 Task: Create a due date automation trigger when advanced on, on the wednesday after a card is due add dates due in less than 1 working days at 11:00 AM.
Action: Mouse moved to (1045, 87)
Screenshot: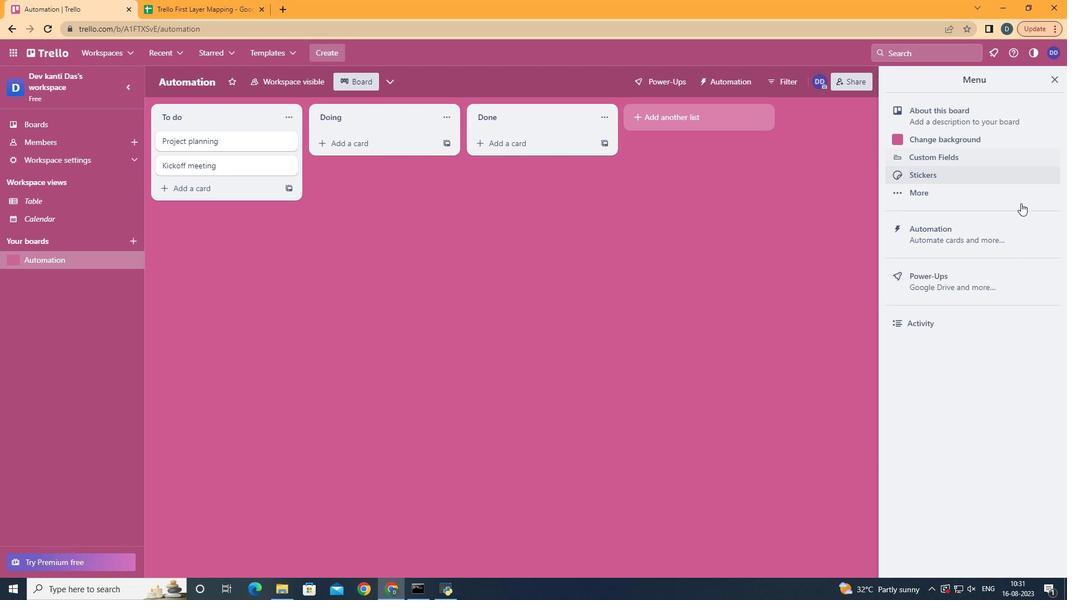 
Action: Mouse pressed left at (1045, 87)
Screenshot: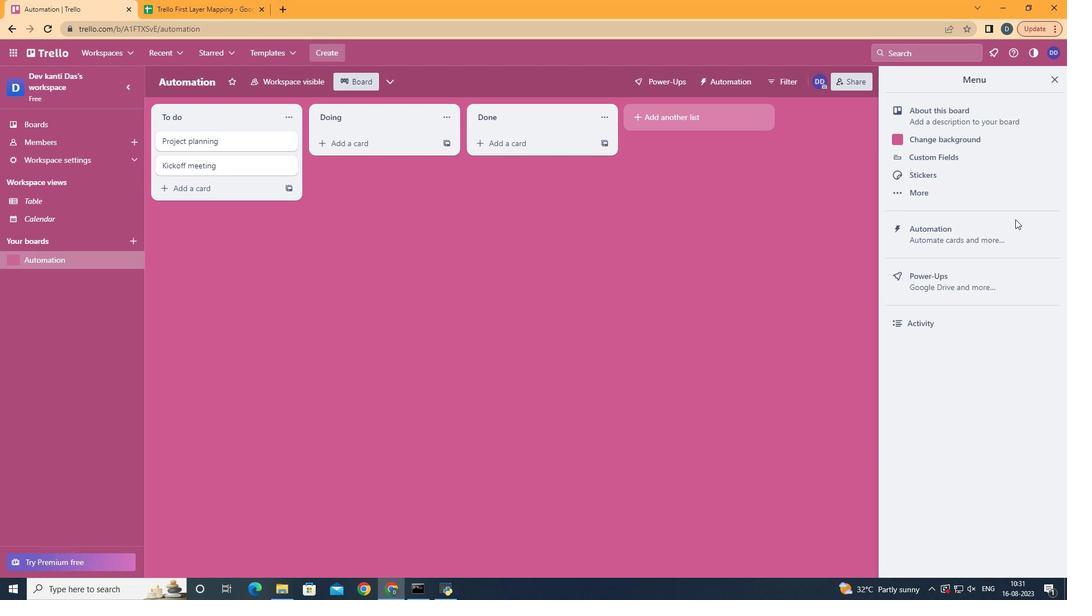 
Action: Mouse moved to (1009, 233)
Screenshot: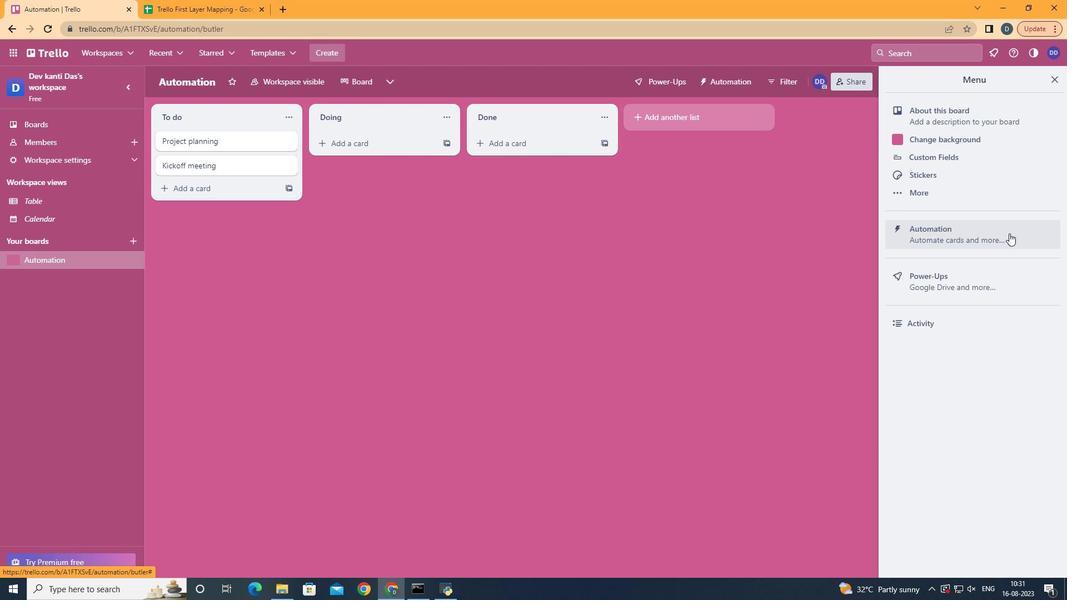 
Action: Mouse pressed left at (1009, 233)
Screenshot: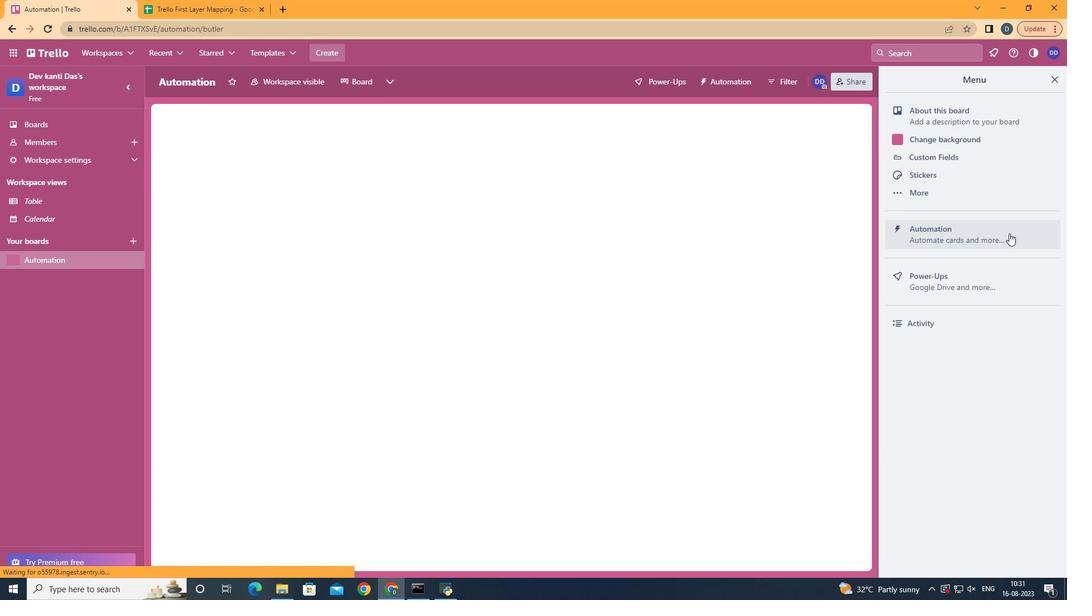 
Action: Mouse moved to (211, 216)
Screenshot: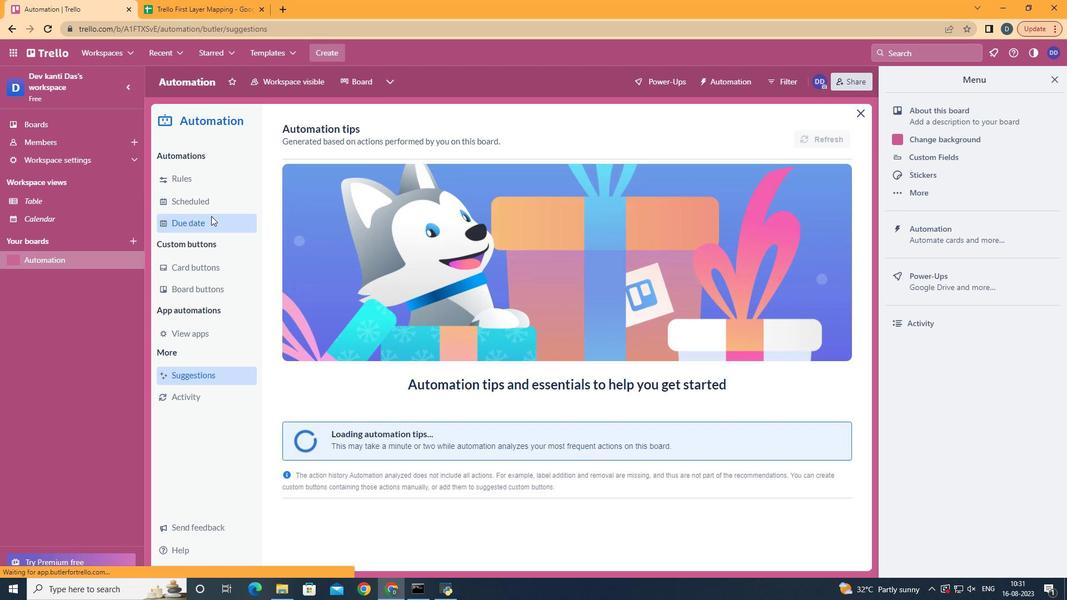 
Action: Mouse pressed left at (211, 216)
Screenshot: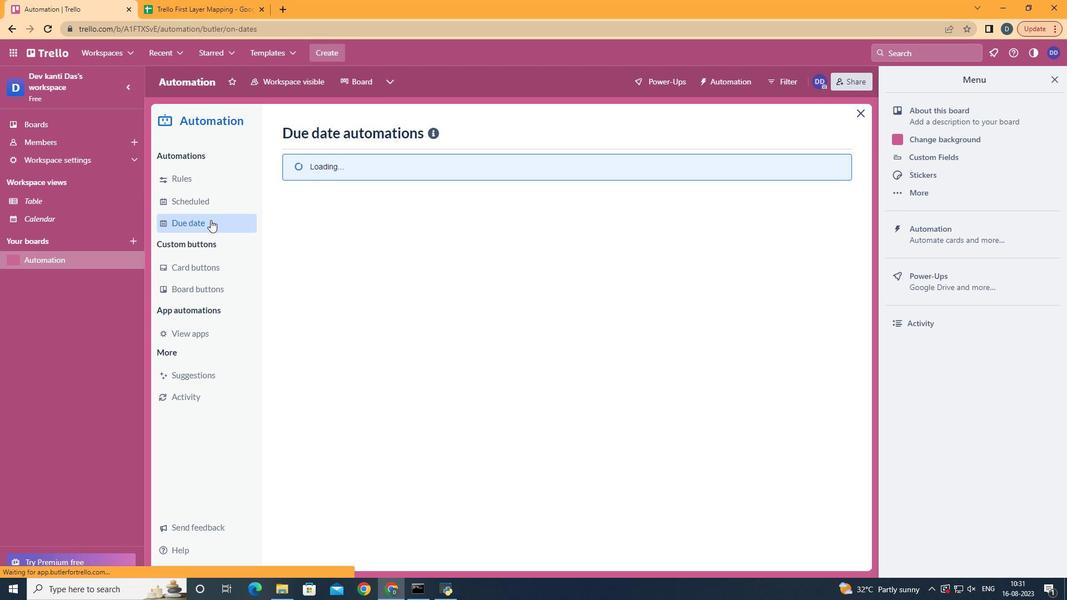 
Action: Mouse moved to (784, 130)
Screenshot: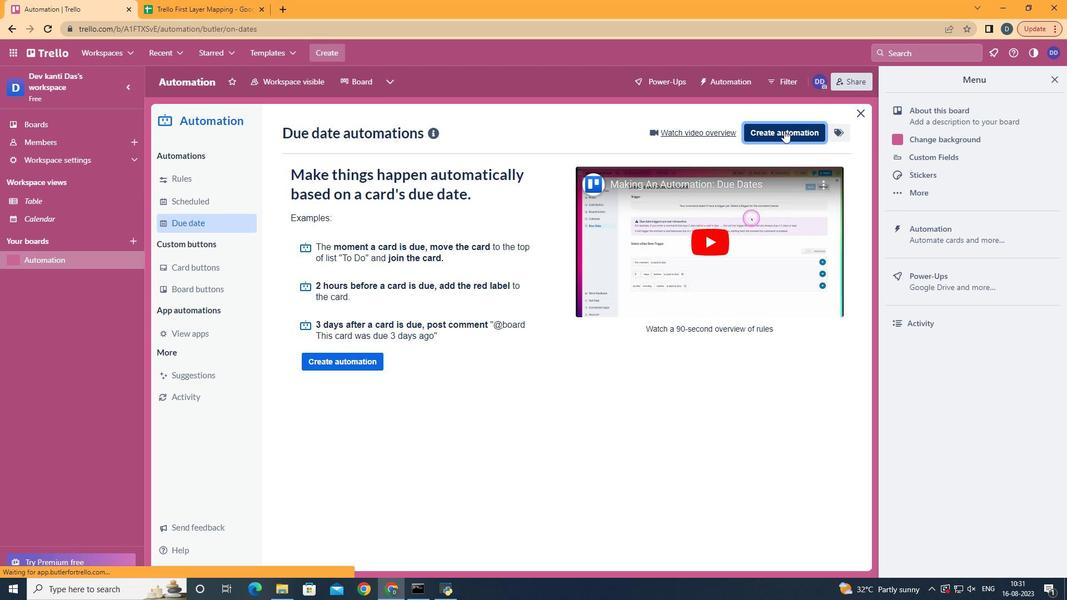 
Action: Mouse pressed left at (784, 130)
Screenshot: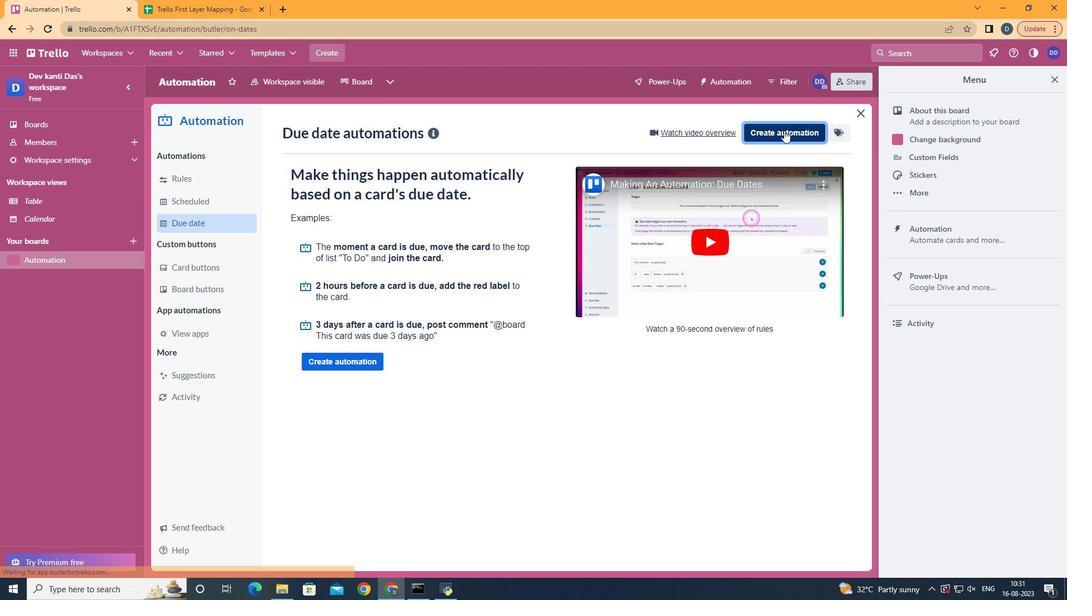 
Action: Mouse moved to (584, 243)
Screenshot: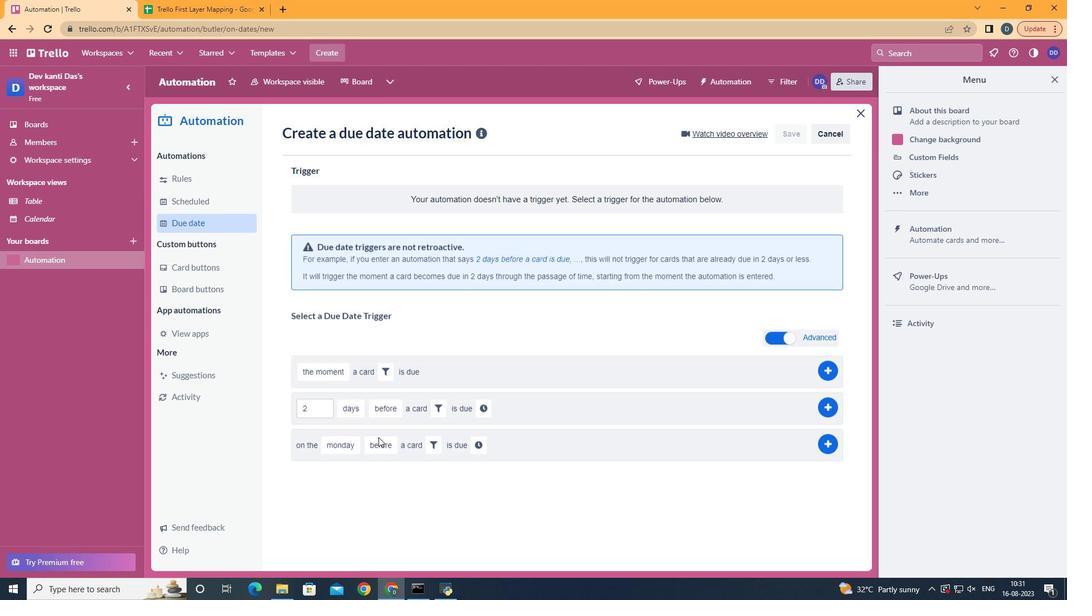 
Action: Mouse pressed left at (584, 243)
Screenshot: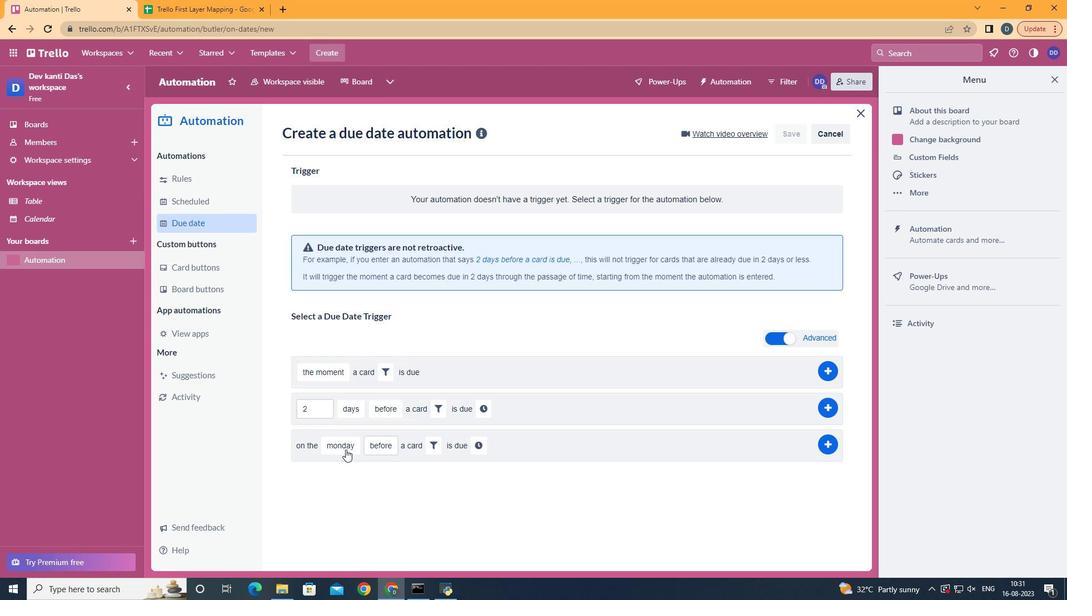 
Action: Mouse moved to (368, 337)
Screenshot: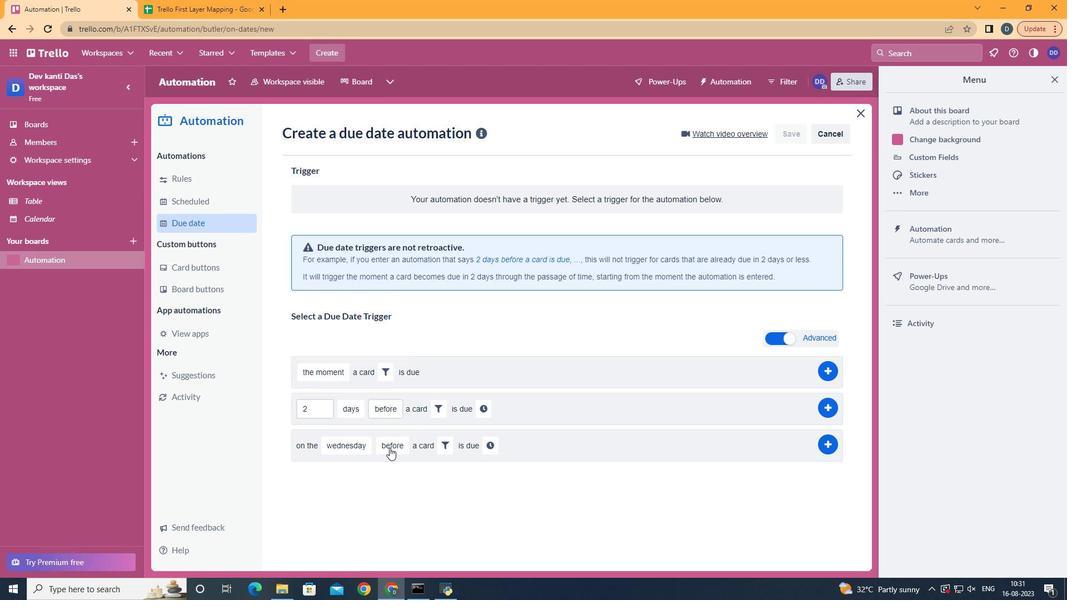 
Action: Mouse pressed left at (368, 337)
Screenshot: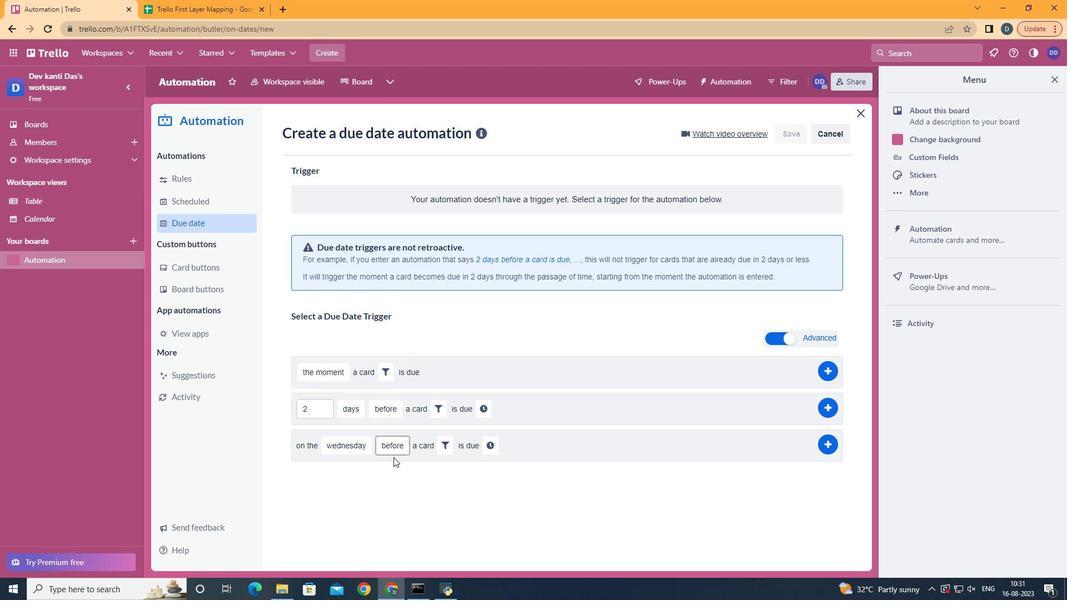 
Action: Mouse moved to (400, 481)
Screenshot: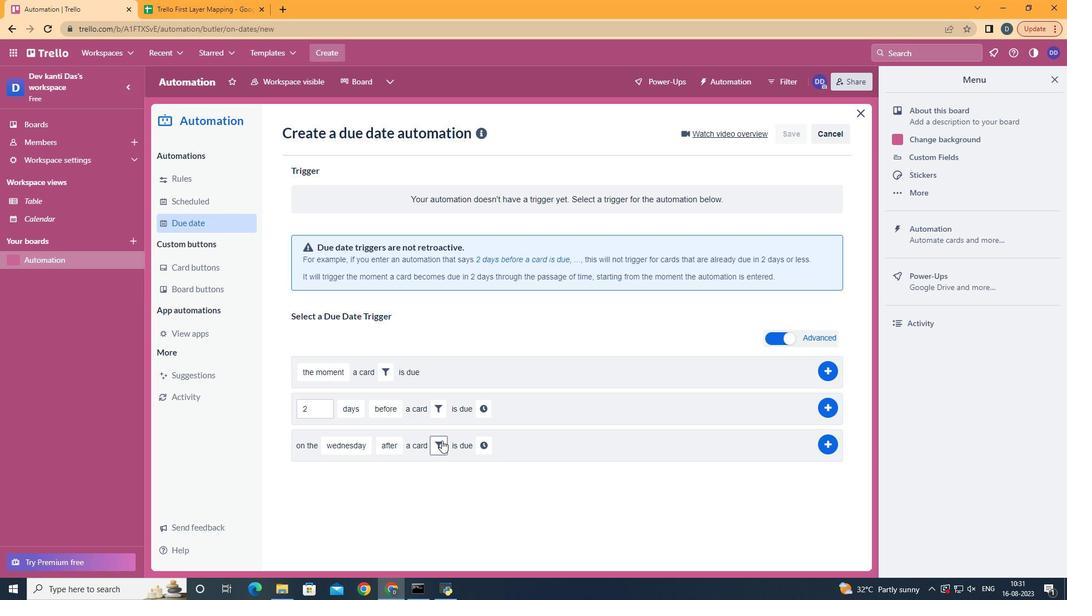
Action: Mouse pressed left at (400, 481)
Screenshot: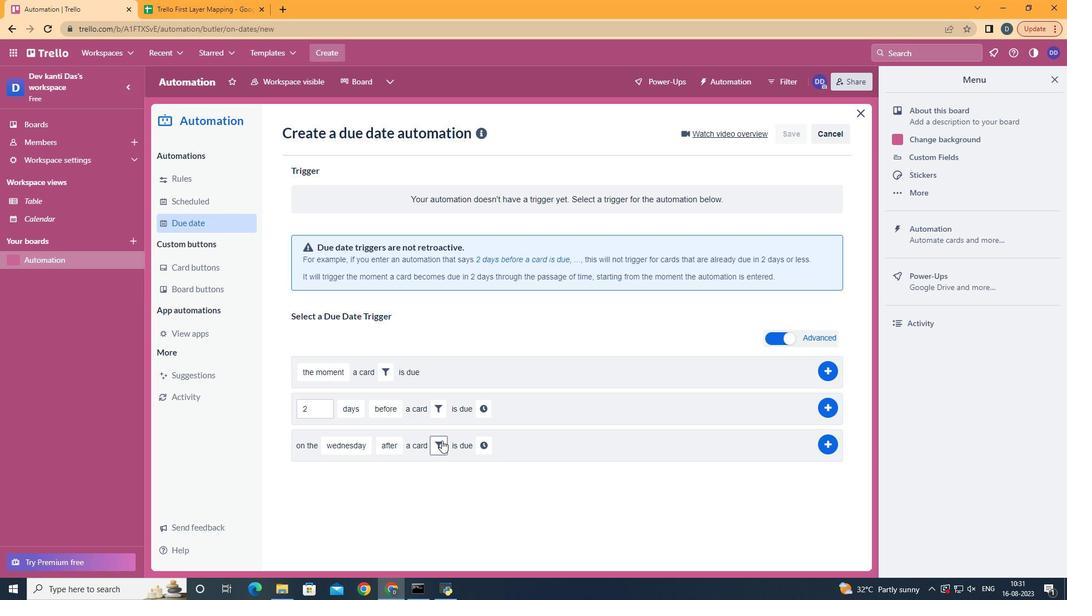
Action: Mouse moved to (441, 440)
Screenshot: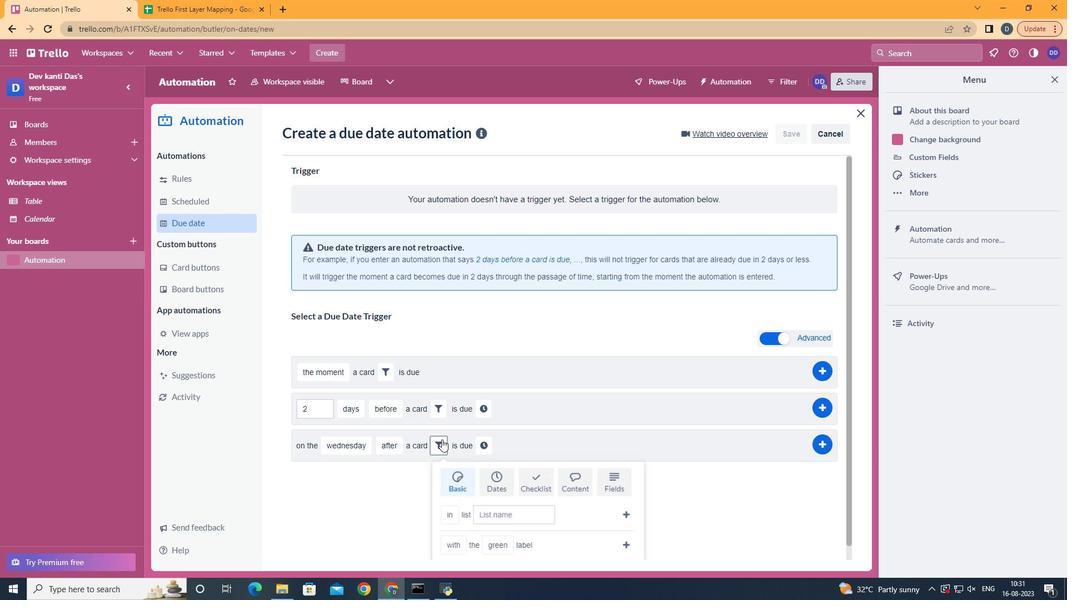 
Action: Mouse pressed left at (441, 440)
Screenshot: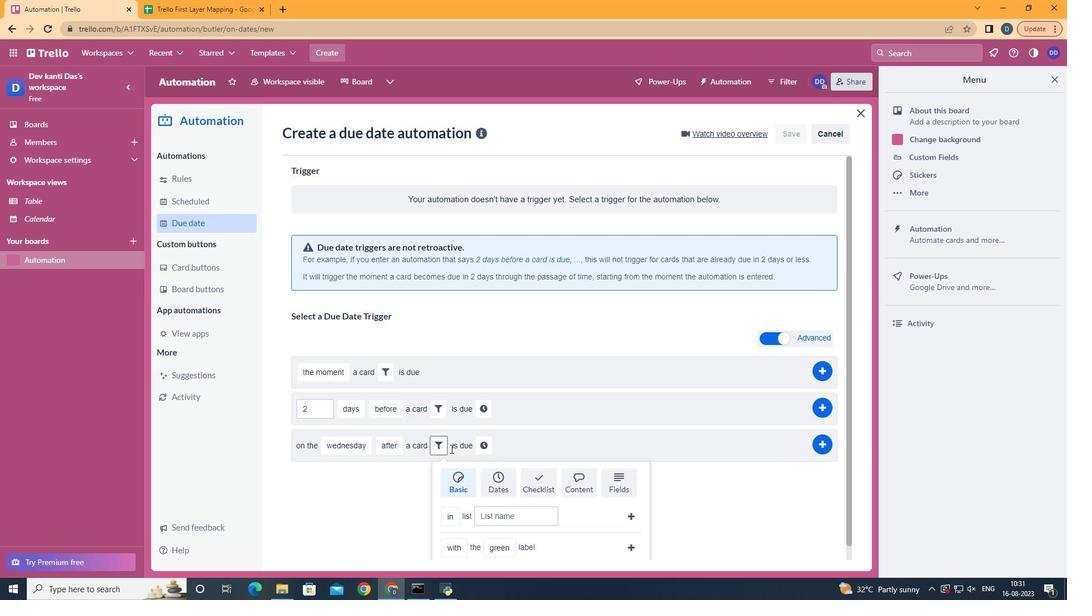 
Action: Mouse moved to (502, 484)
Screenshot: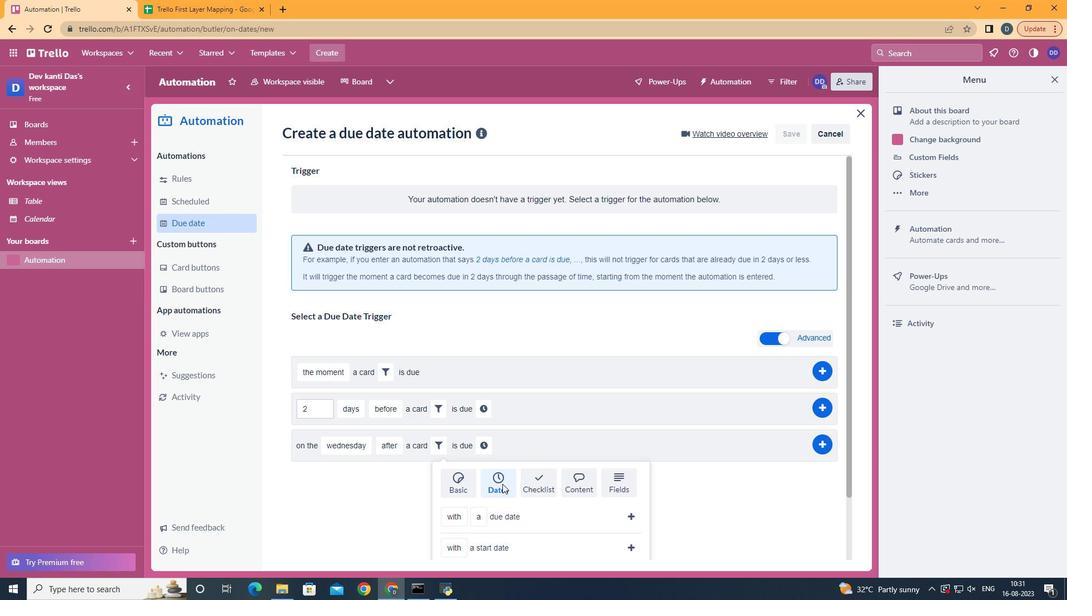 
Action: Mouse pressed left at (502, 484)
Screenshot: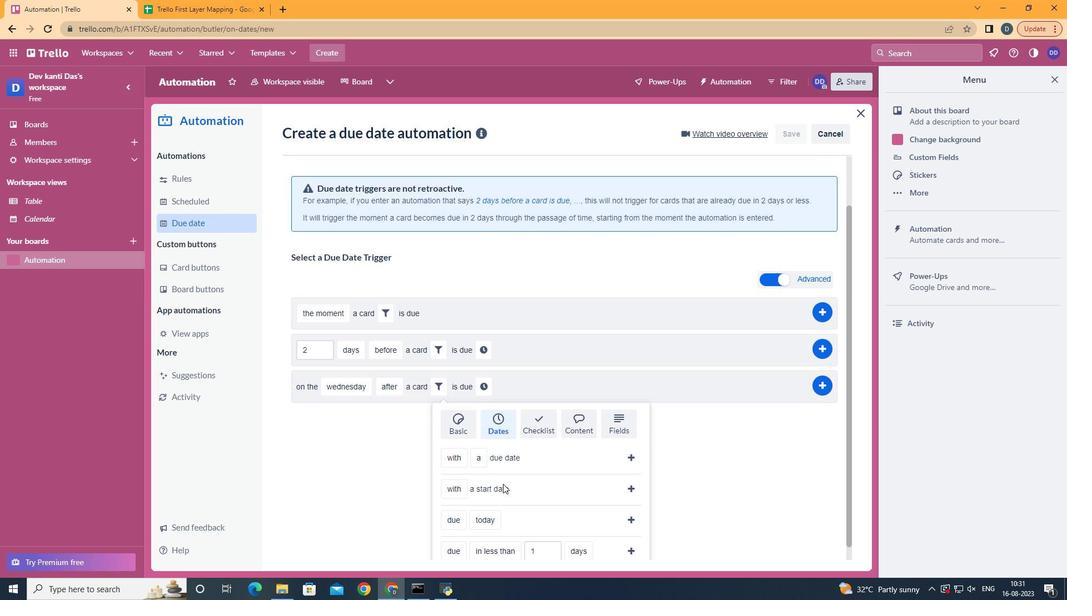 
Action: Mouse scrolled (502, 483) with delta (0, 0)
Screenshot: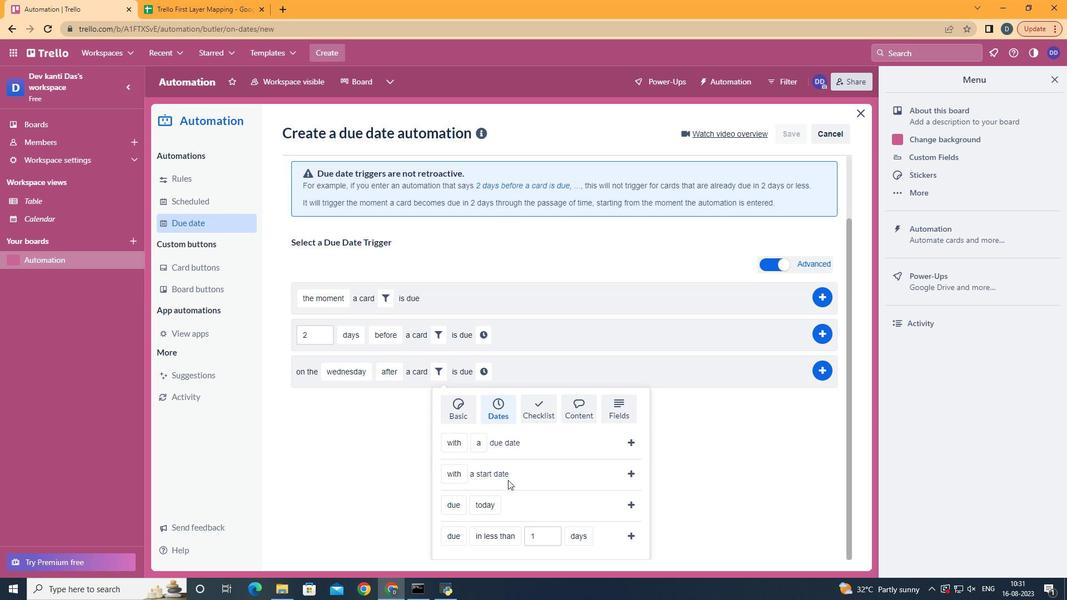 
Action: Mouse scrolled (502, 483) with delta (0, 0)
Screenshot: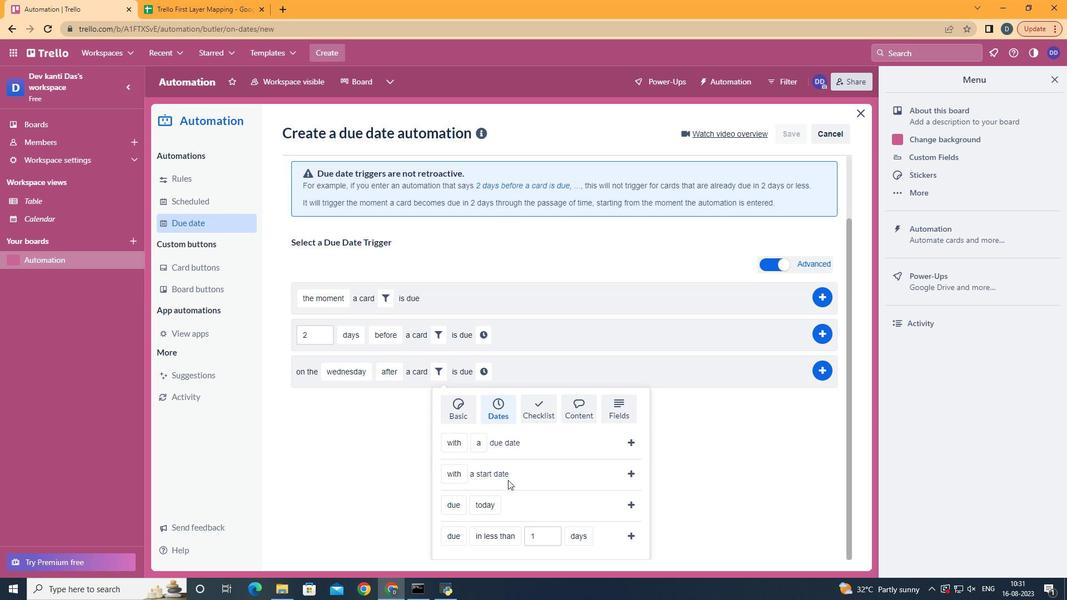 
Action: Mouse scrolled (502, 483) with delta (0, 0)
Screenshot: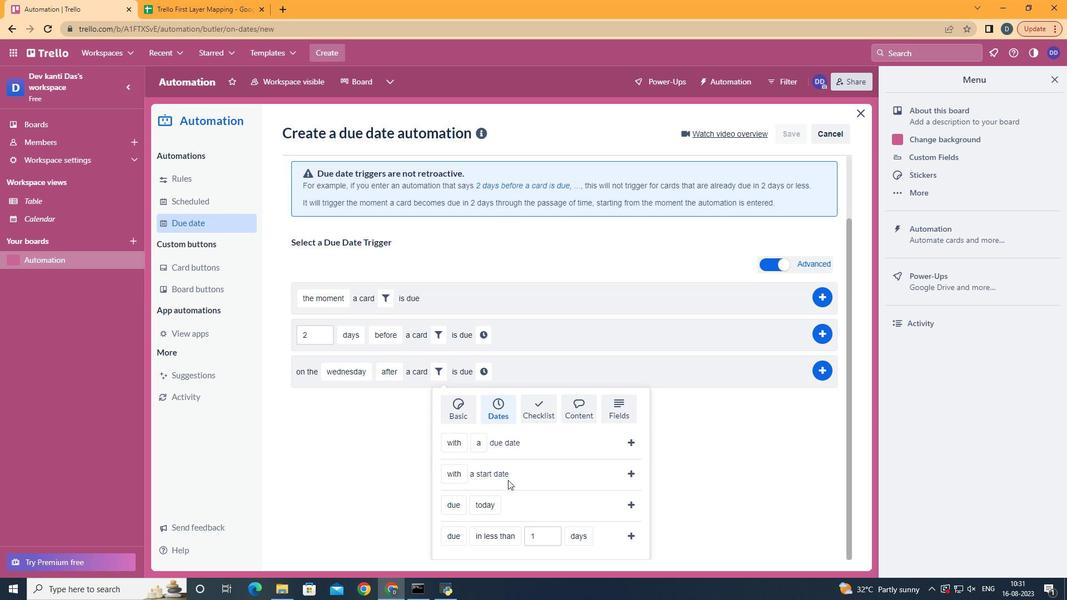 
Action: Mouse scrolled (502, 483) with delta (0, 0)
Screenshot: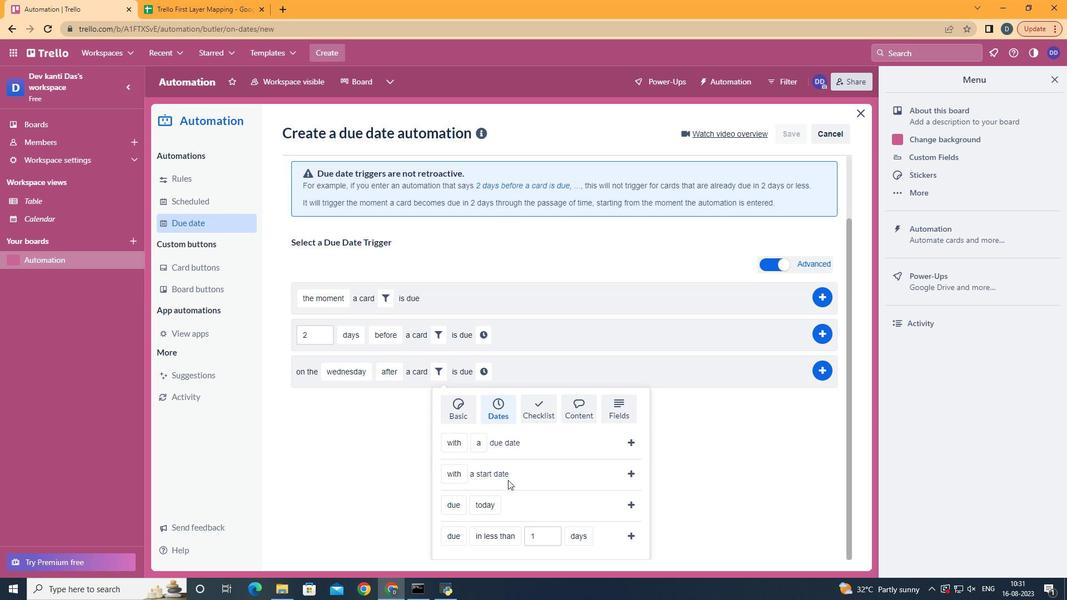 
Action: Mouse moved to (589, 522)
Screenshot: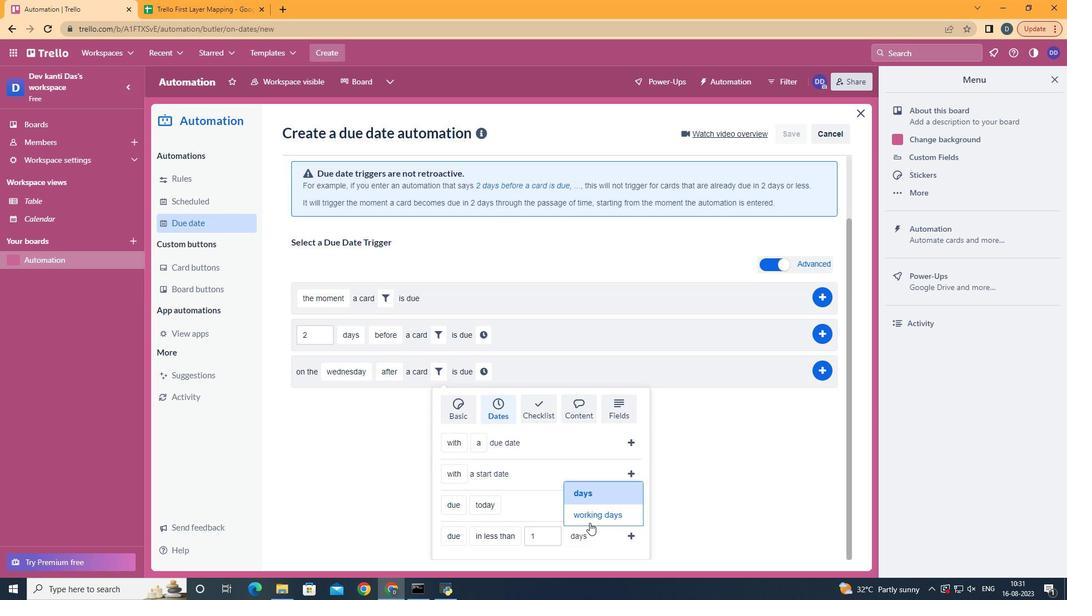 
Action: Mouse pressed left at (589, 522)
Screenshot: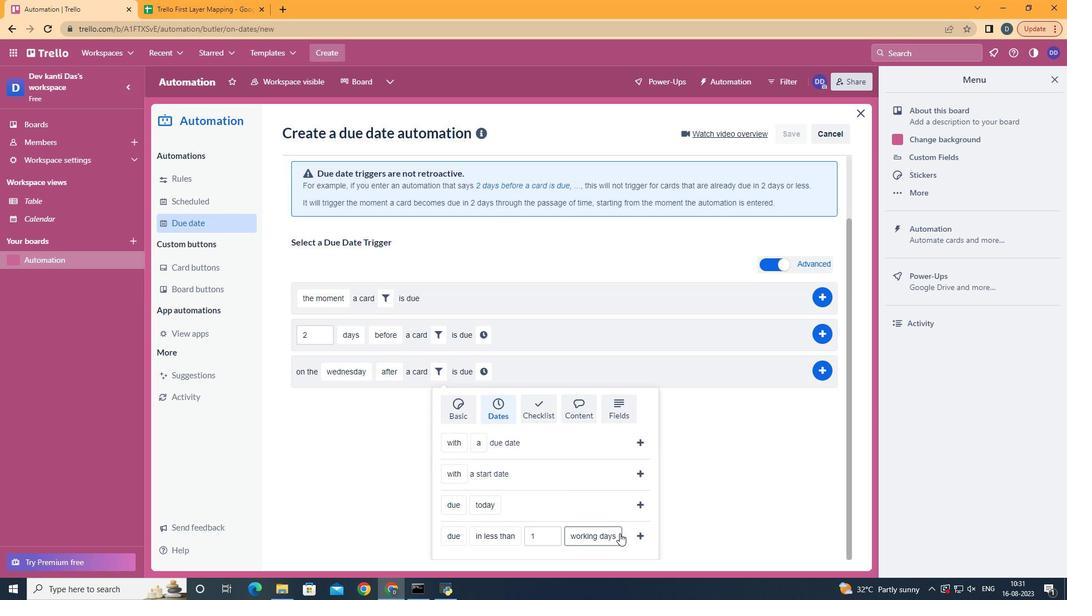 
Action: Mouse moved to (635, 534)
Screenshot: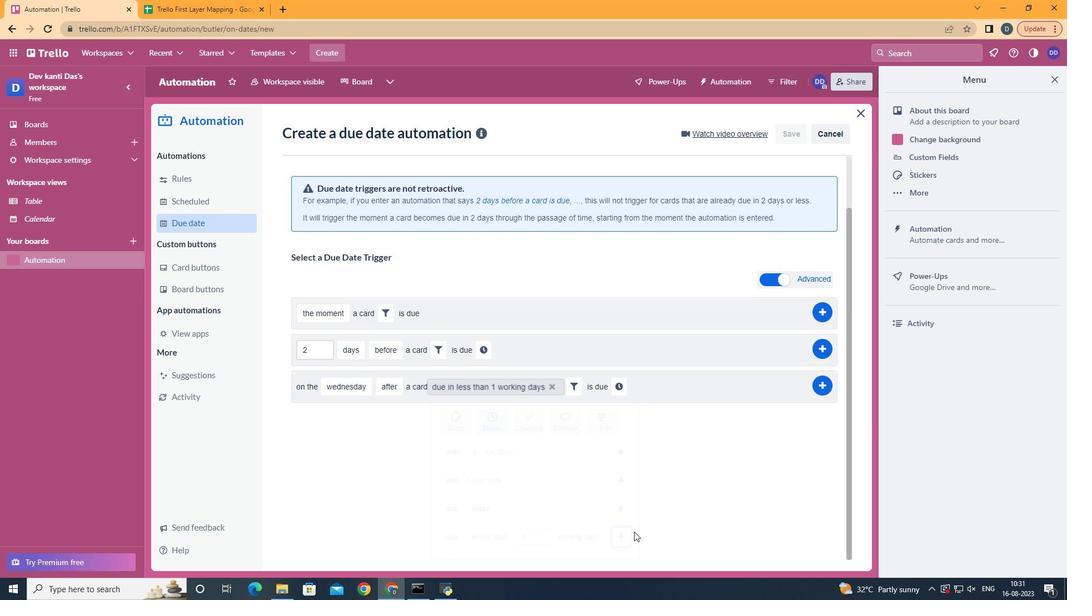 
Action: Mouse pressed left at (635, 534)
Screenshot: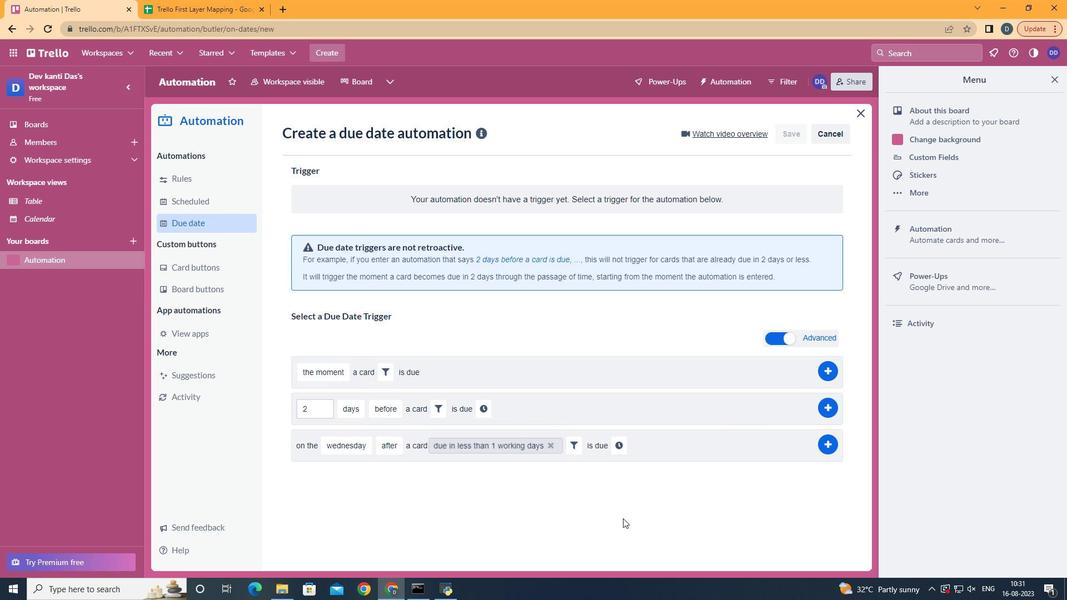 
Action: Mouse moved to (616, 451)
Screenshot: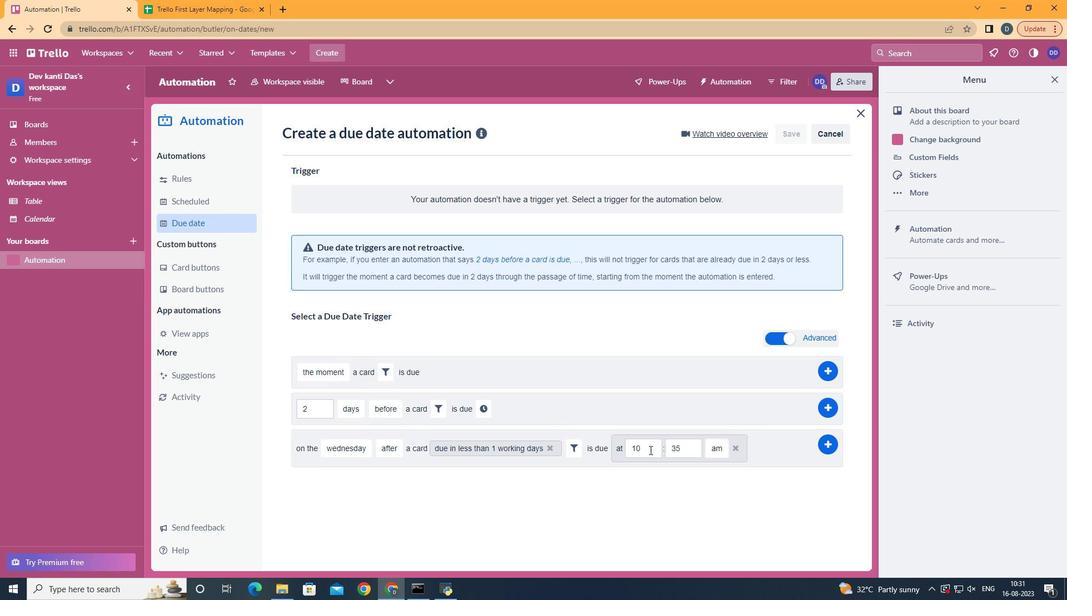 
Action: Mouse pressed left at (616, 451)
Screenshot: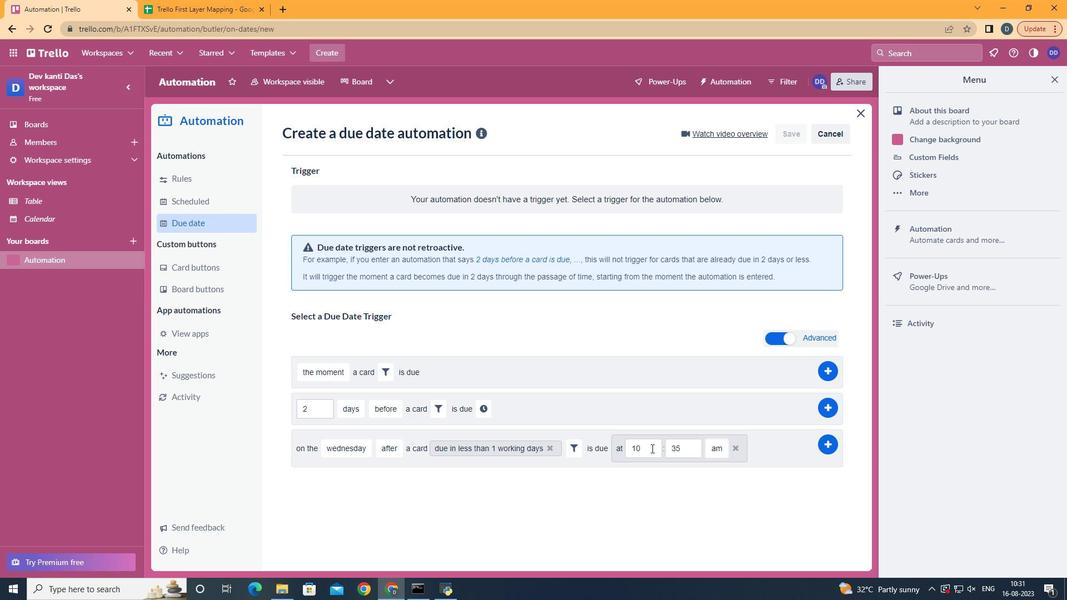 
Action: Mouse moved to (651, 448)
Screenshot: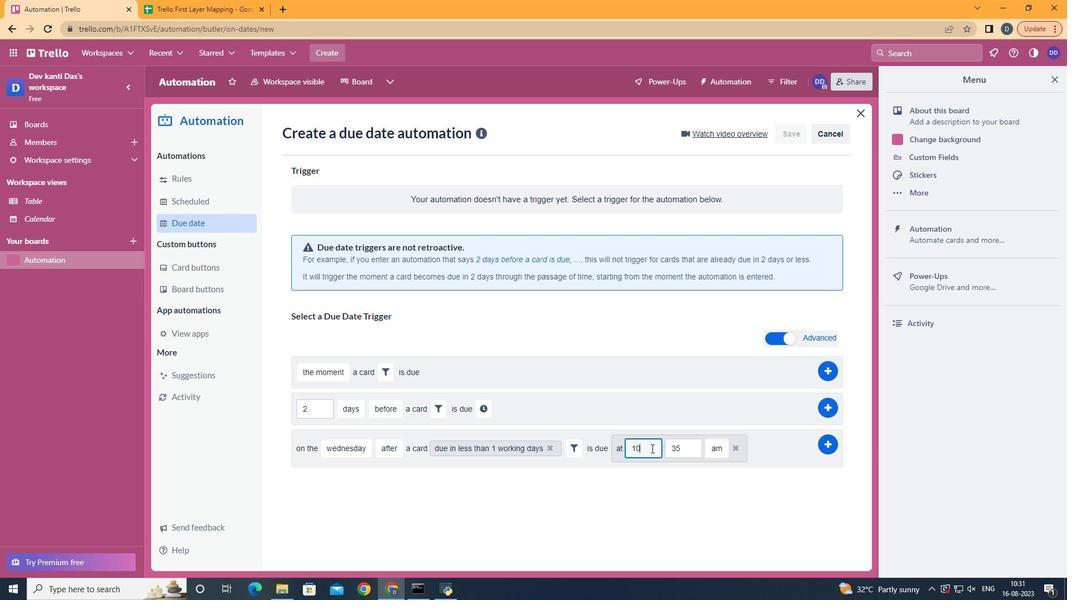 
Action: Mouse pressed left at (651, 448)
Screenshot: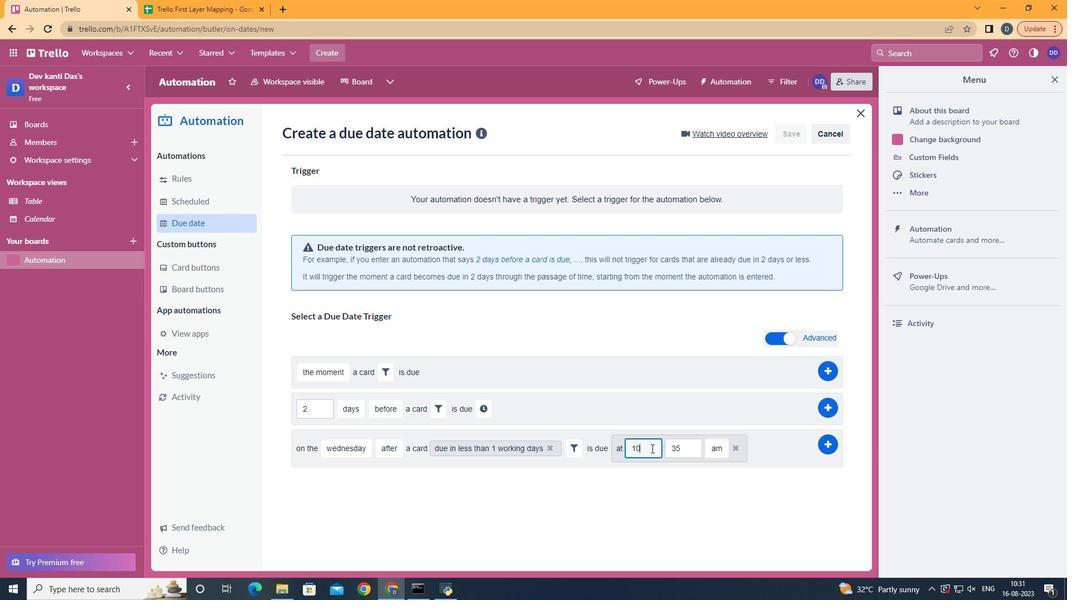 
Action: Key pressed <Key.backspace>1
Screenshot: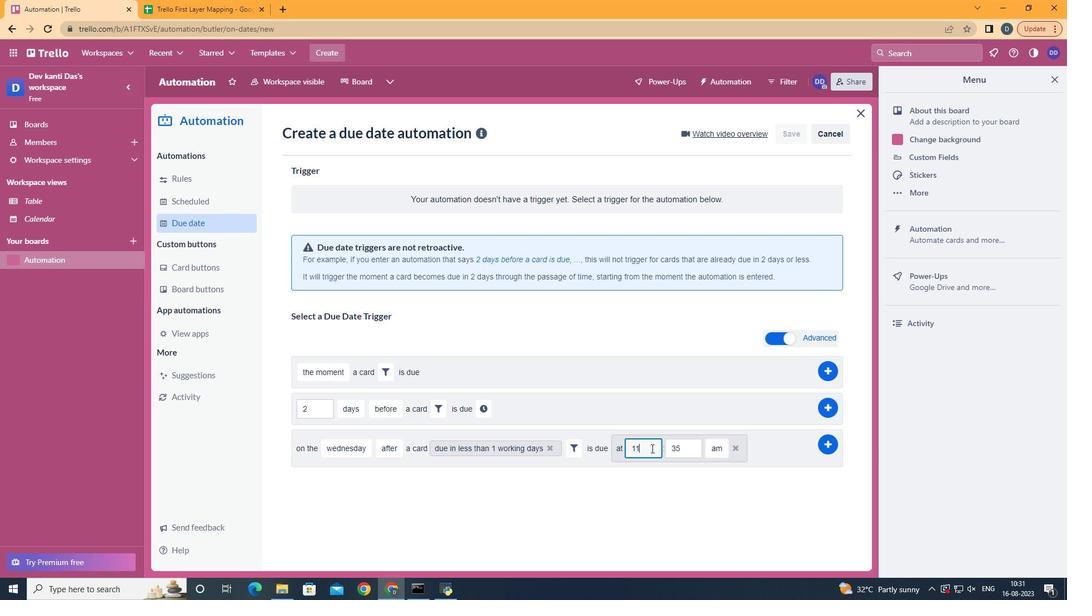 
Action: Mouse moved to (683, 441)
Screenshot: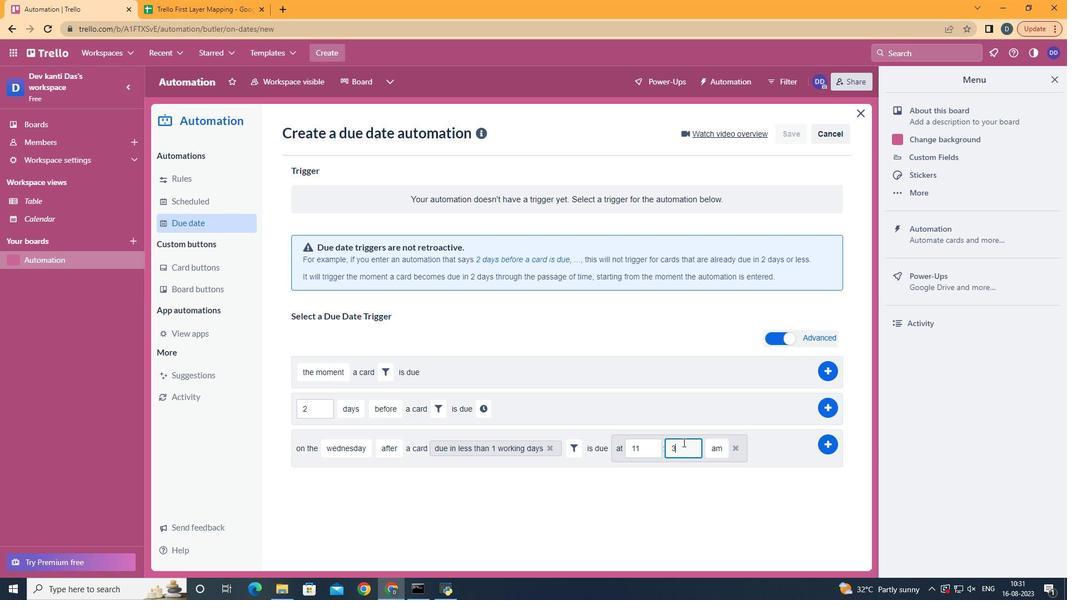 
Action: Mouse pressed left at (683, 441)
Screenshot: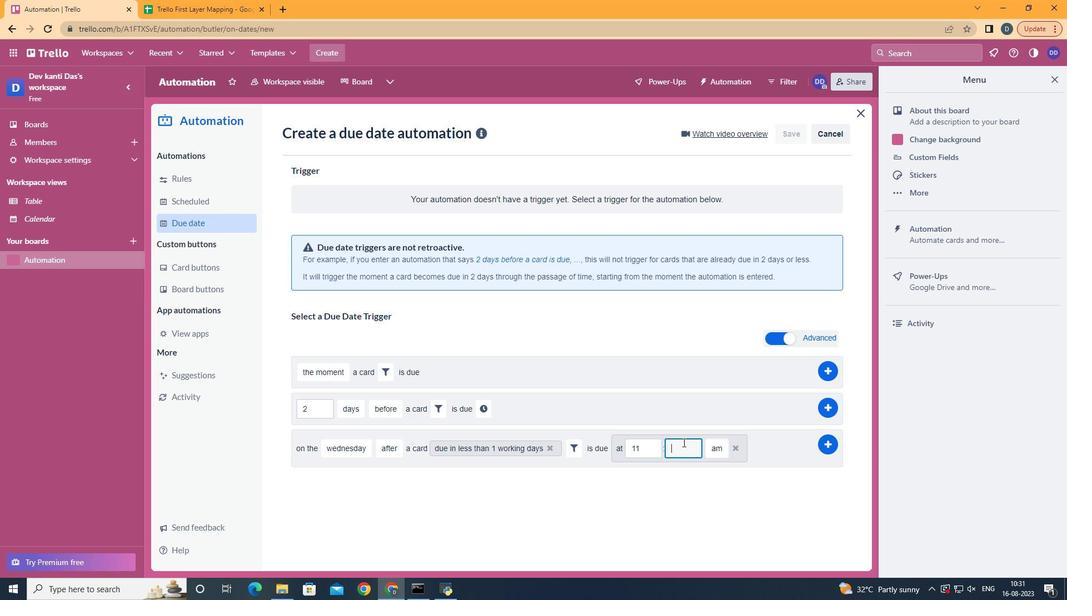 
Action: Mouse moved to (683, 442)
Screenshot: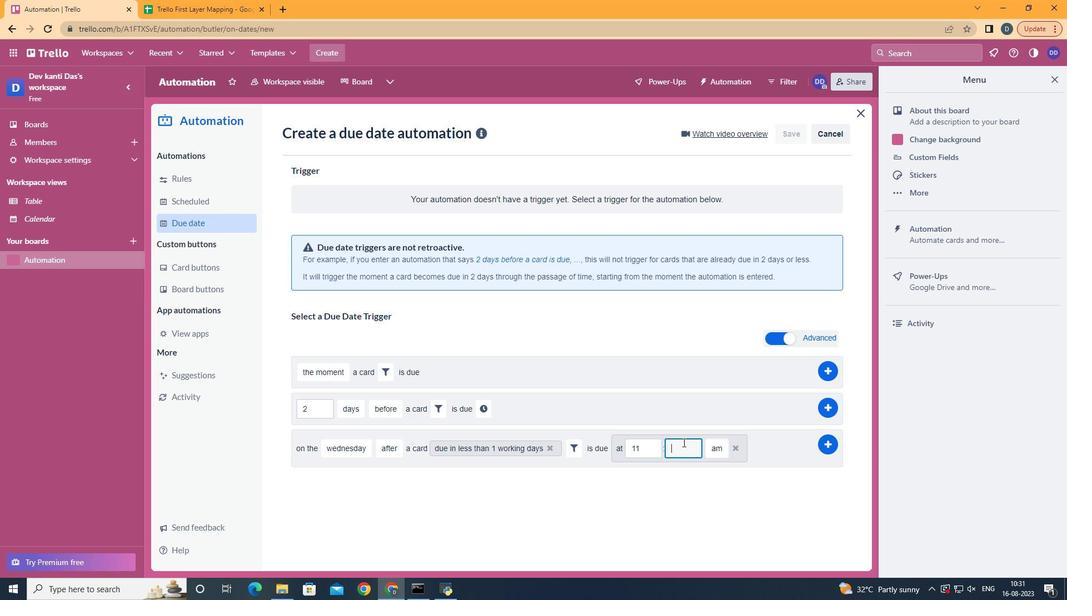 
Action: Key pressed <Key.backspace><Key.backspace>00
Screenshot: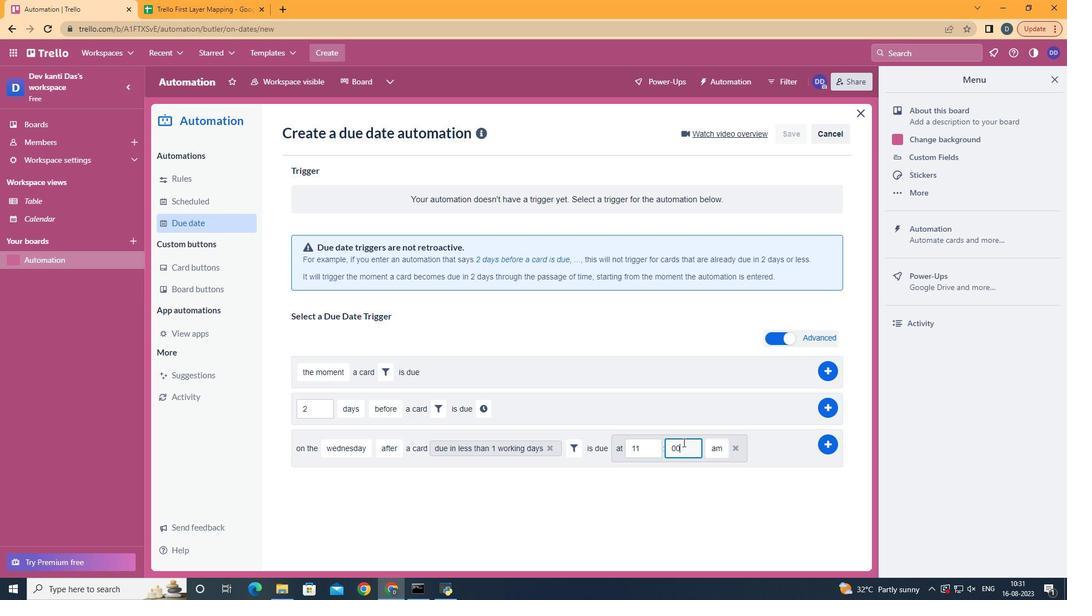 
Action: Mouse moved to (827, 450)
Screenshot: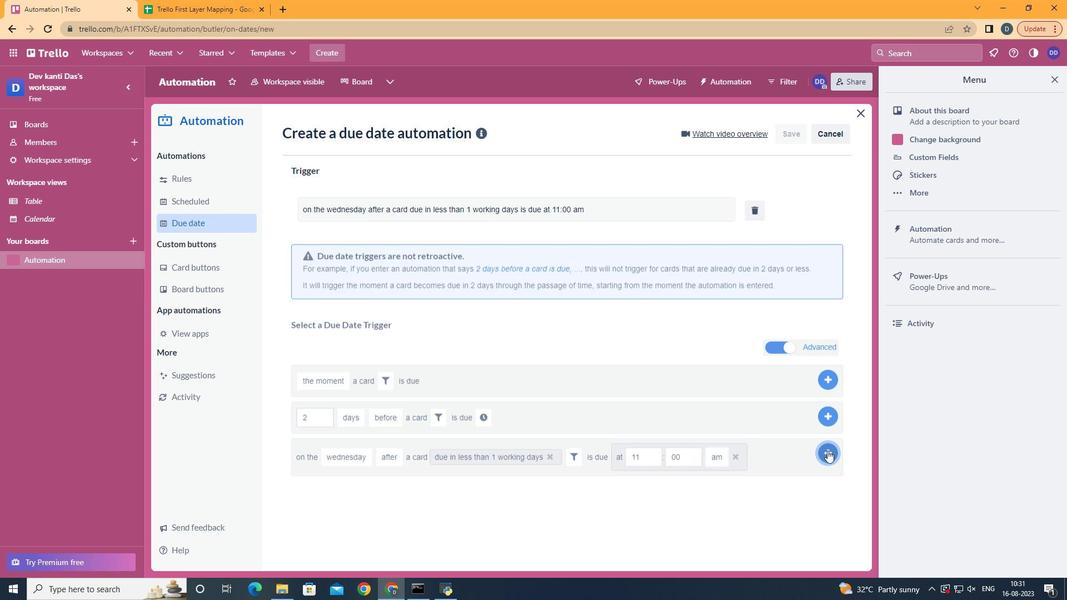 
Action: Mouse pressed left at (827, 450)
Screenshot: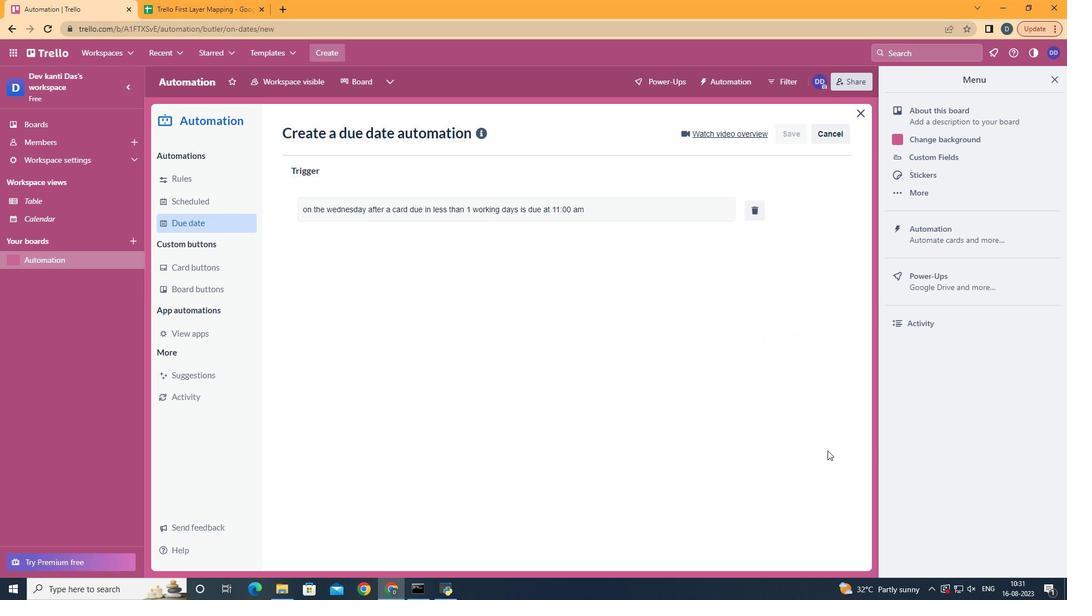 
